 Task: Change the address label of your home address to "Second Home".
Action: Mouse moved to (268, 55)
Screenshot: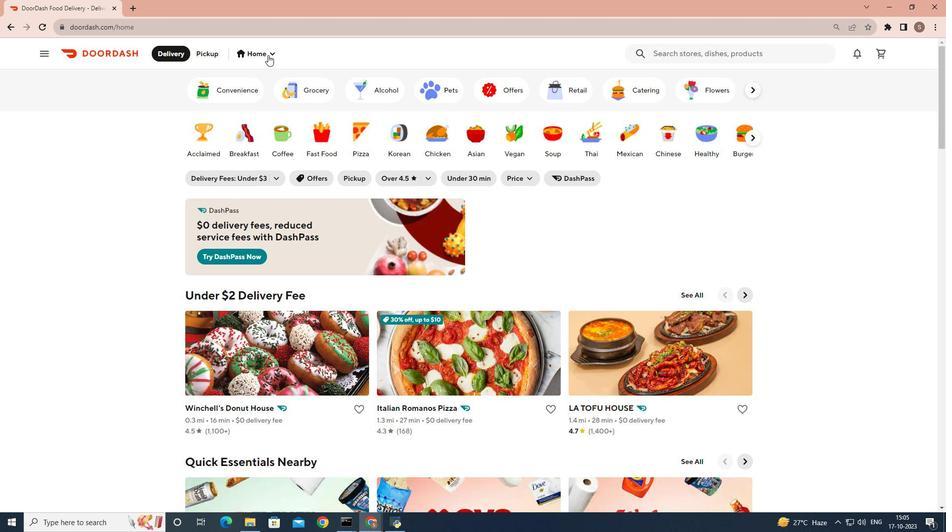 
Action: Mouse pressed left at (268, 55)
Screenshot: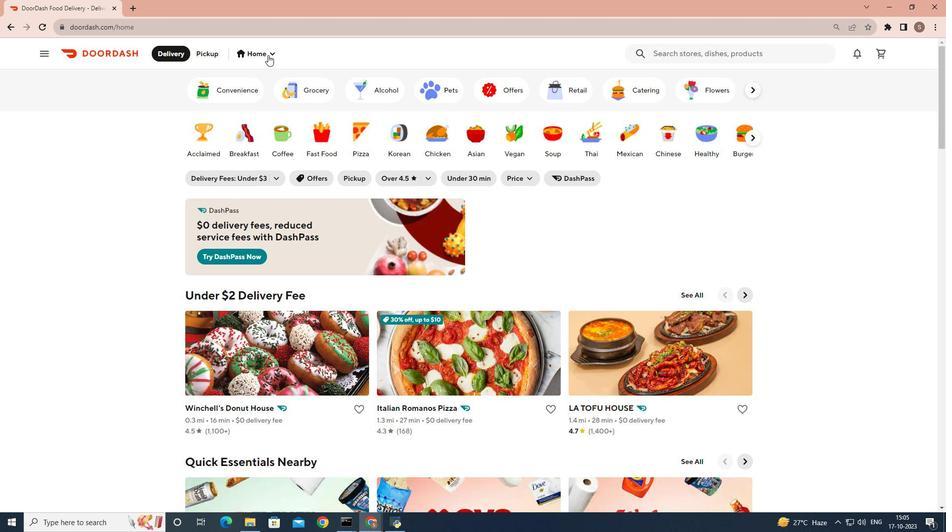 
Action: Mouse moved to (574, 308)
Screenshot: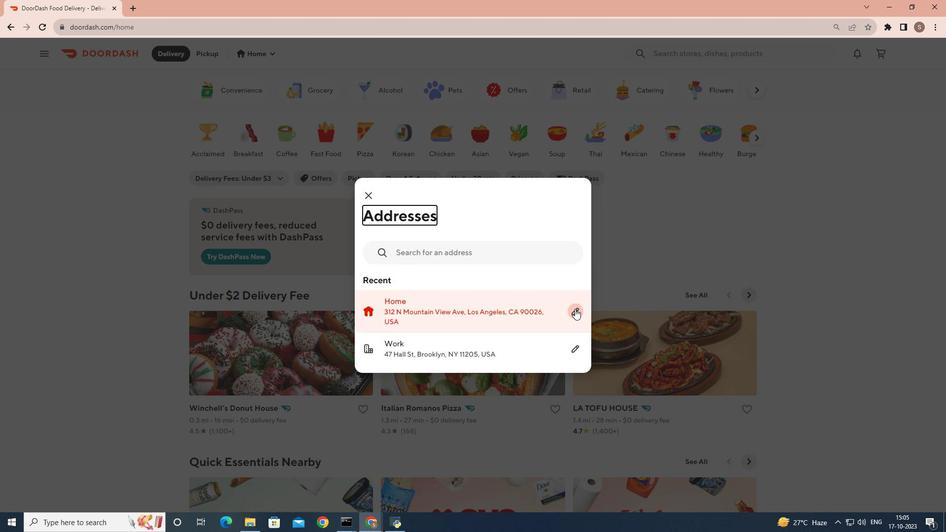 
Action: Mouse pressed left at (574, 308)
Screenshot: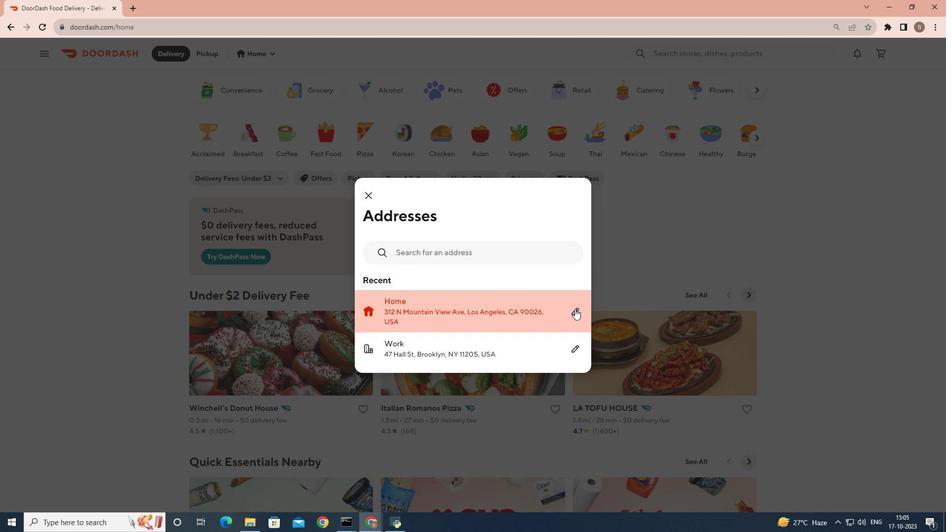 
Action: Mouse moved to (443, 341)
Screenshot: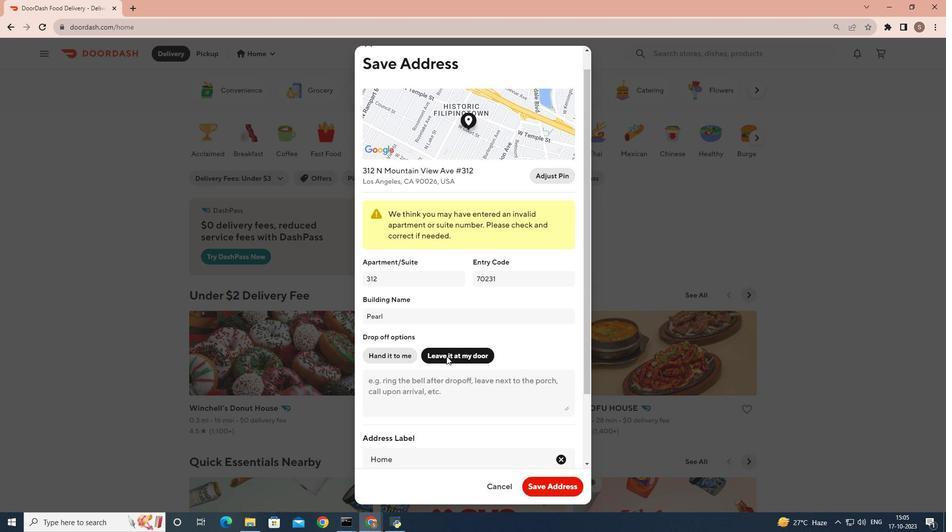 
Action: Mouse scrolled (443, 340) with delta (0, 0)
Screenshot: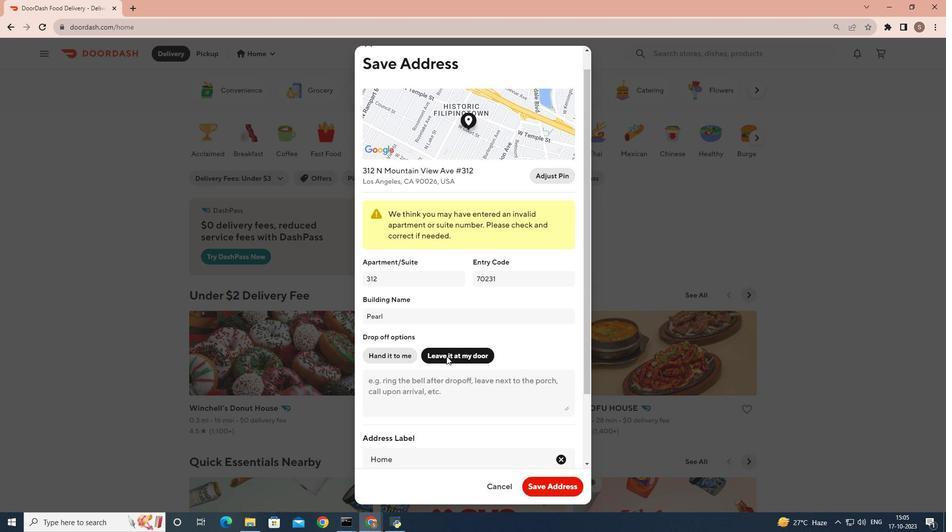 
Action: Mouse moved to (446, 356)
Screenshot: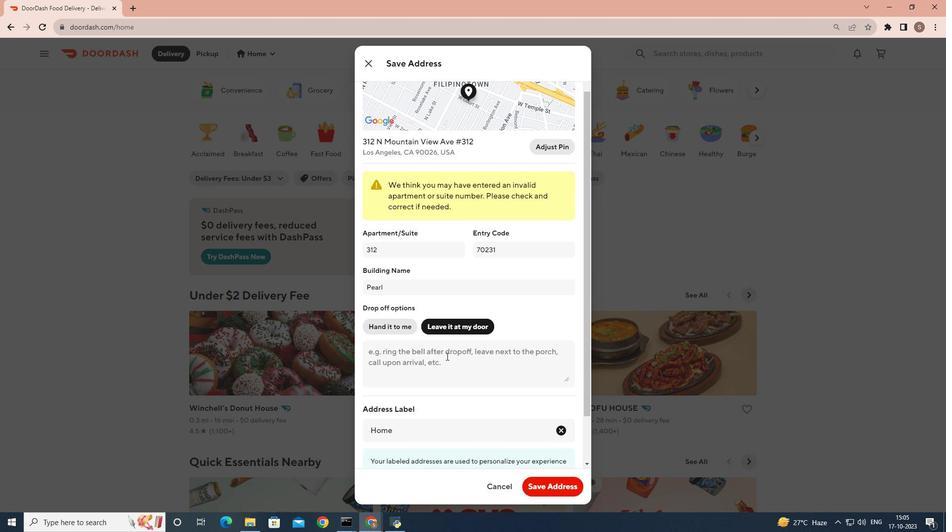
Action: Mouse scrolled (446, 355) with delta (0, 0)
Screenshot: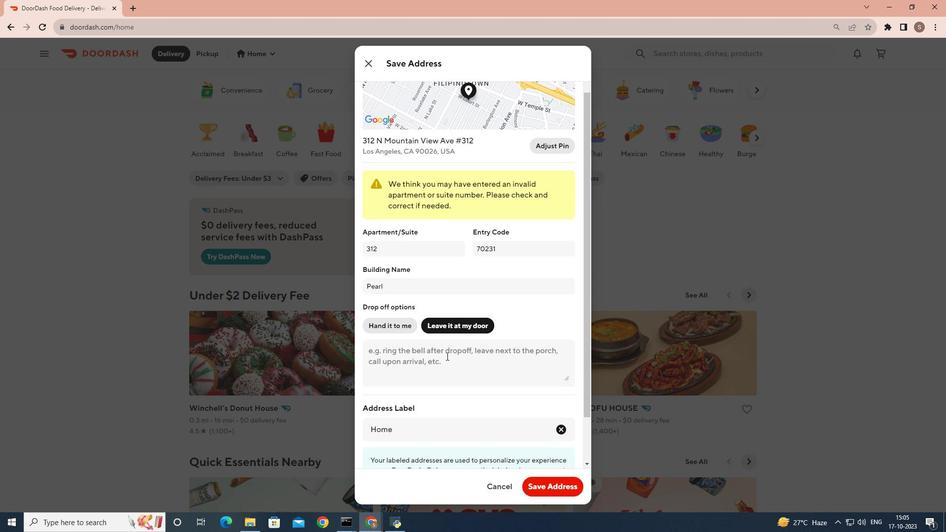
Action: Mouse moved to (405, 381)
Screenshot: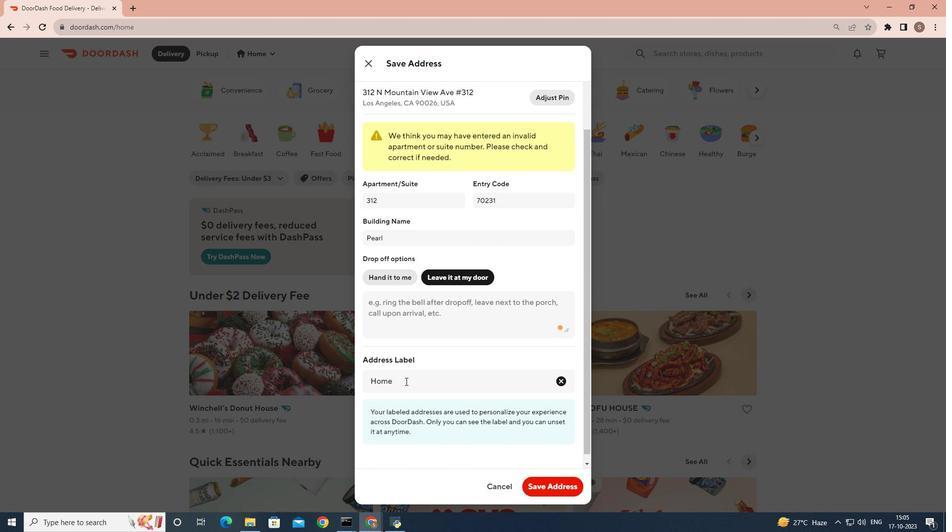 
Action: Mouse pressed left at (405, 381)
Screenshot: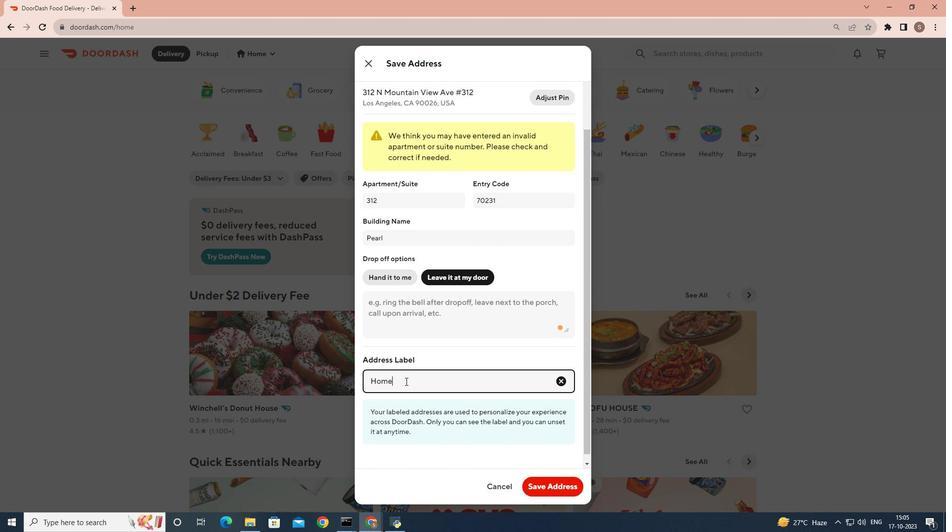 
Action: Key pressed <Key.backspace><Key.backspace><Key.backspace><Key.backspace><Key.backspace><Key.backspace><Key.backspace><Key.backspace><Key.backspace><Key.backspace><Key.backspace><Key.shift>Second<Key.space><Key.shift>Home
Screenshot: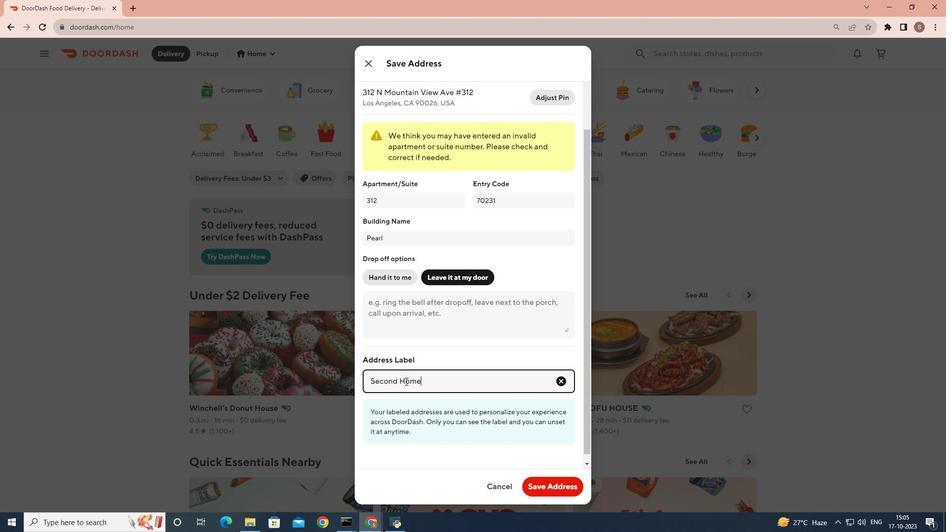 
Action: Mouse moved to (565, 485)
Screenshot: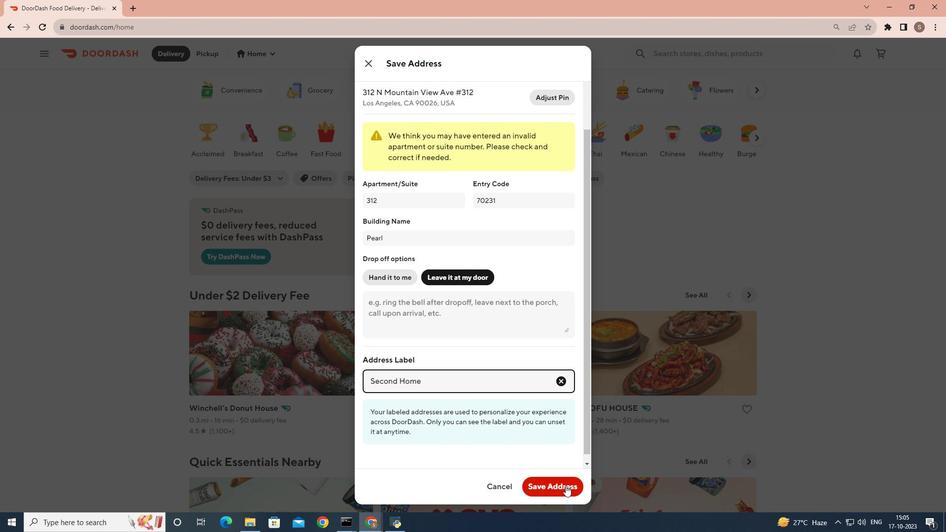 
Action: Mouse pressed left at (565, 485)
Screenshot: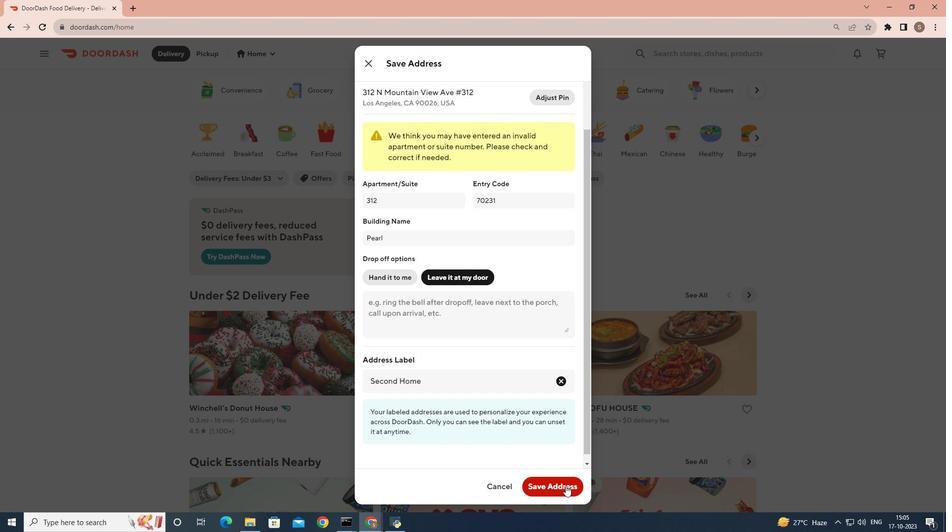 
Action: Mouse moved to (553, 478)
Screenshot: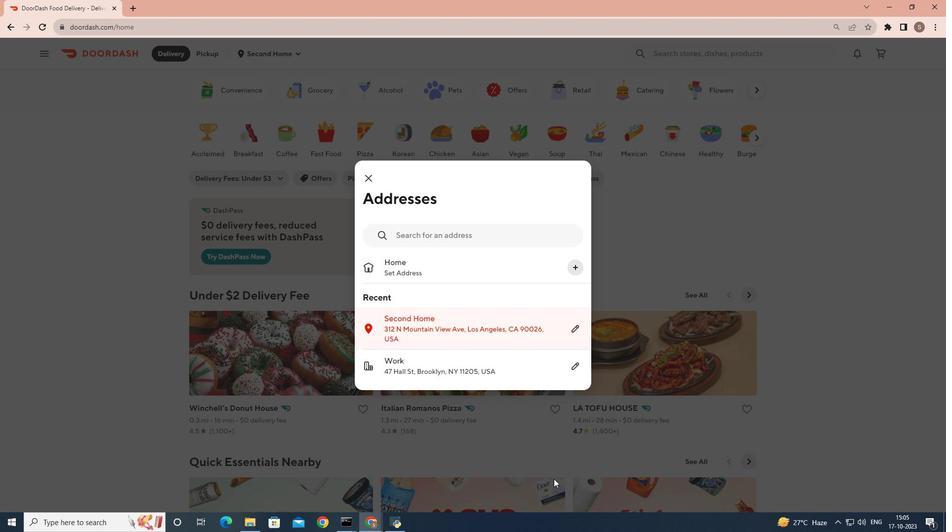 
